 Task: Assign Issue Issue0000000447 to Sprint Sprint0000000268 in Scrum Project Project0000000090 in Jira. Assign Issue Issue0000000448 to Sprint Sprint0000000269 in Scrum Project Project0000000090 in Jira. Assign Issue Issue0000000449 to Sprint Sprint0000000269 in Scrum Project Project0000000090 in Jira. Assign Issue Issue0000000450 to Sprint Sprint0000000270 in Scrum Project Project0000000090 in Jira. Start a Sprint called Sprint0000000265 in Scrum Project Project0000000089 in Jira
Action: Mouse moved to (982, 380)
Screenshot: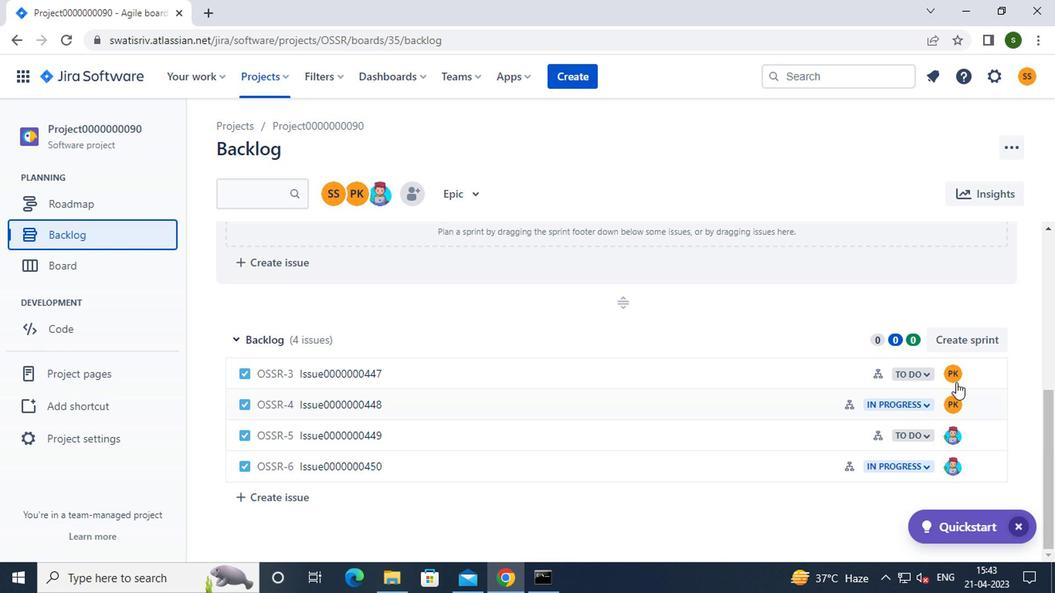 
Action: Mouse pressed left at (982, 380)
Screenshot: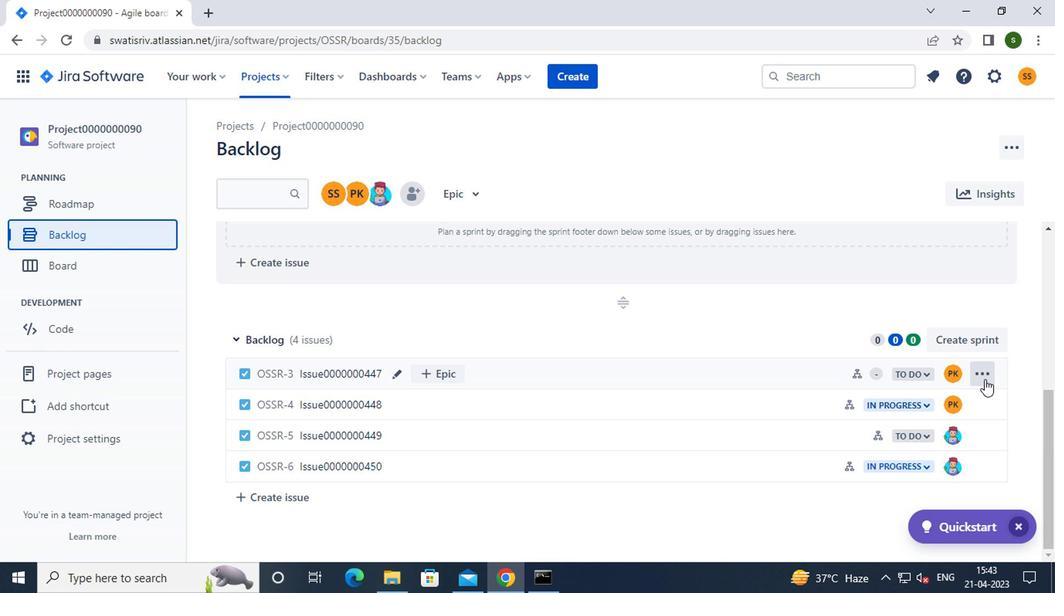 
Action: Mouse moved to (930, 268)
Screenshot: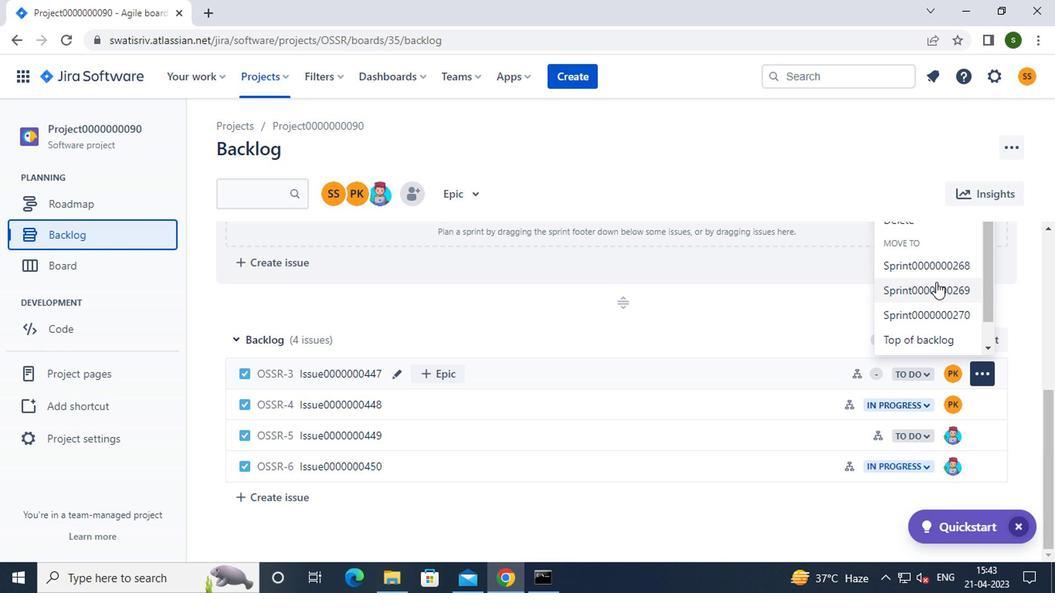 
Action: Mouse pressed left at (930, 268)
Screenshot: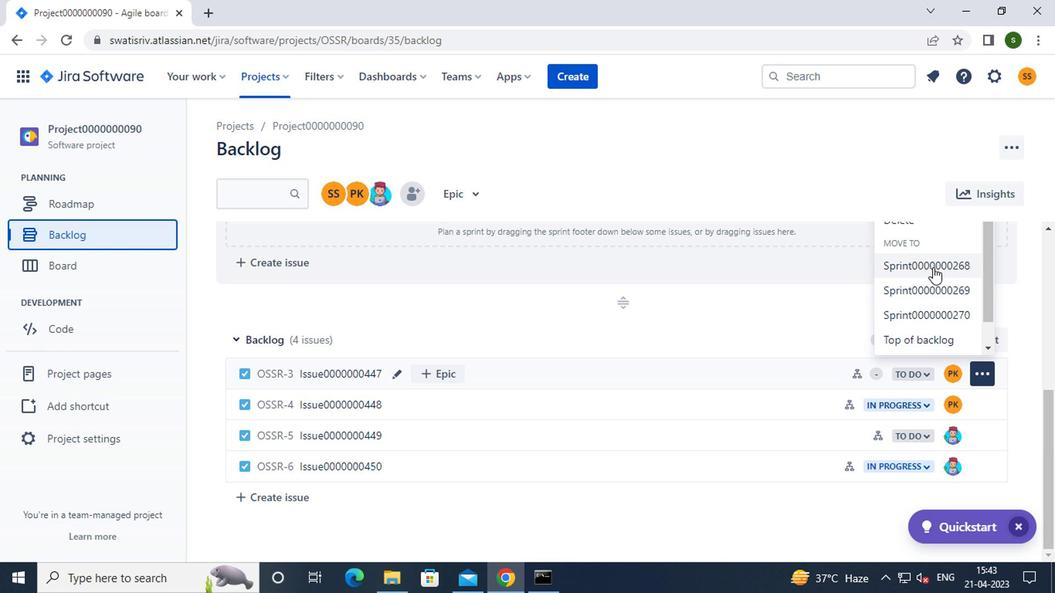 
Action: Mouse moved to (972, 405)
Screenshot: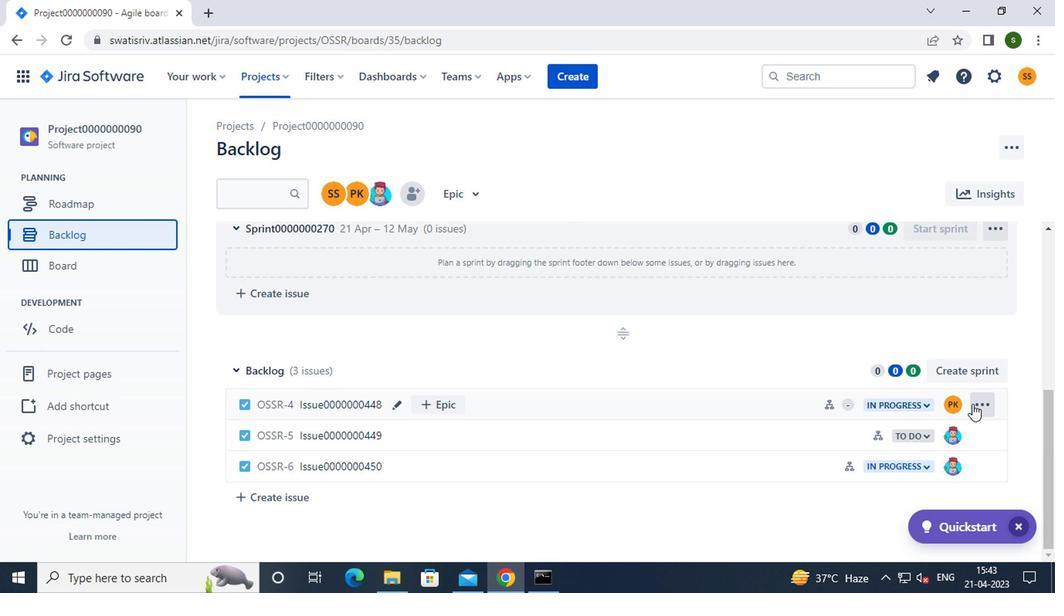 
Action: Mouse pressed left at (972, 405)
Screenshot: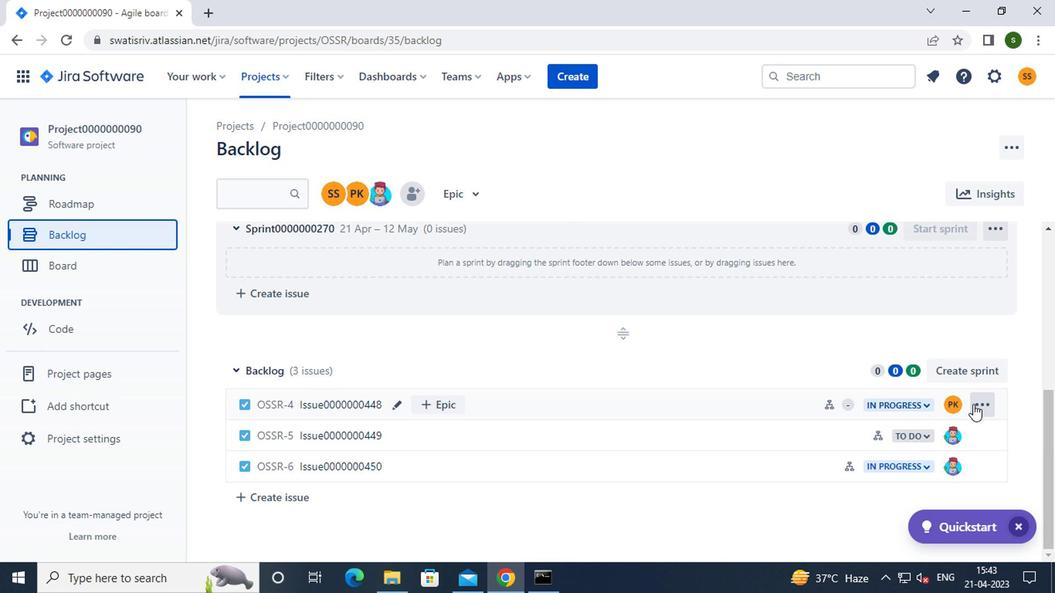 
Action: Mouse moved to (925, 316)
Screenshot: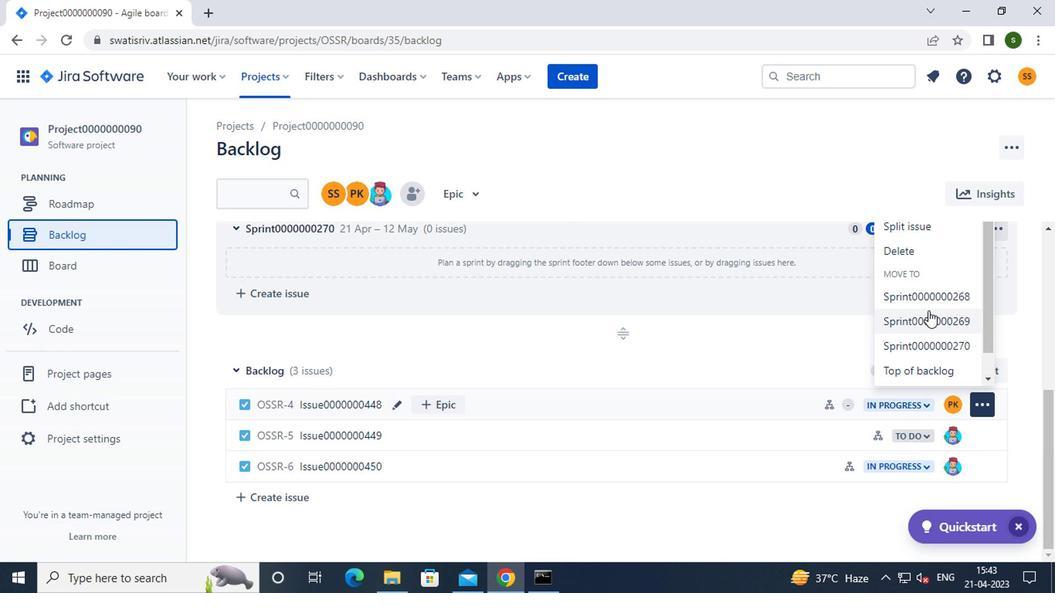 
Action: Mouse pressed left at (925, 316)
Screenshot: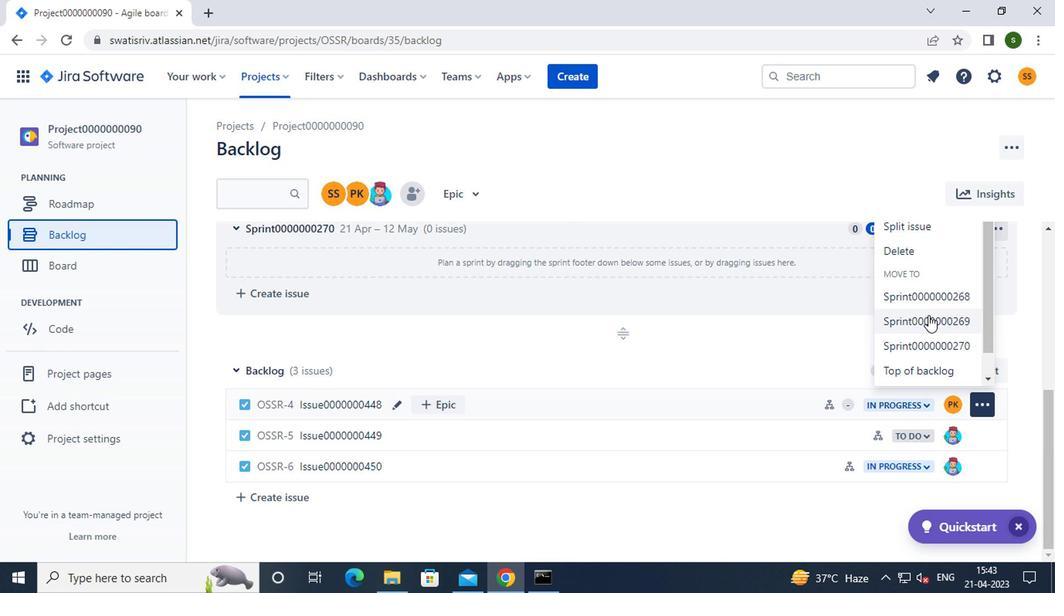 
Action: Mouse moved to (974, 436)
Screenshot: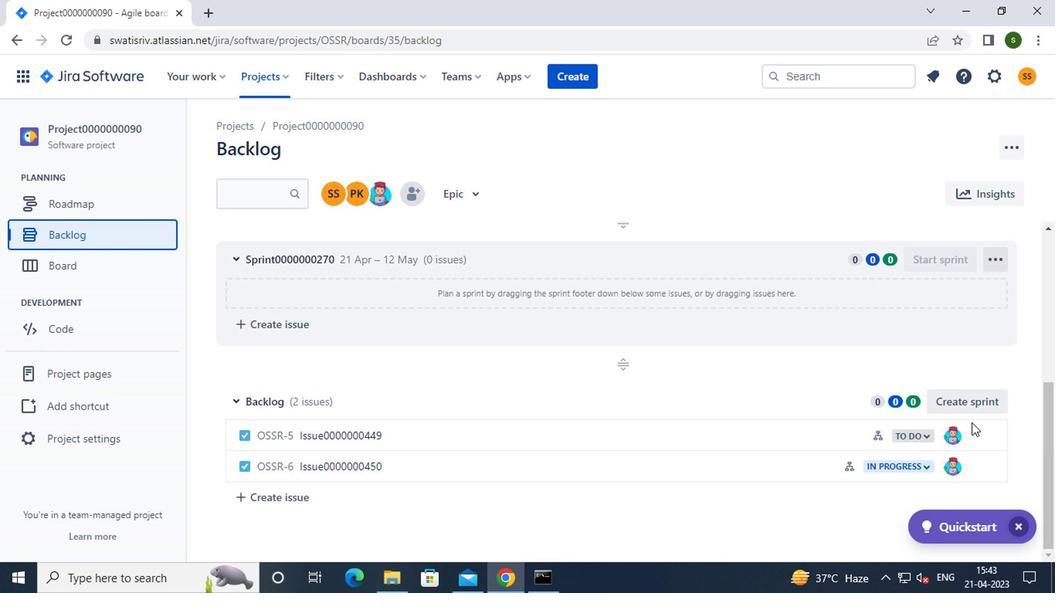 
Action: Mouse pressed left at (974, 436)
Screenshot: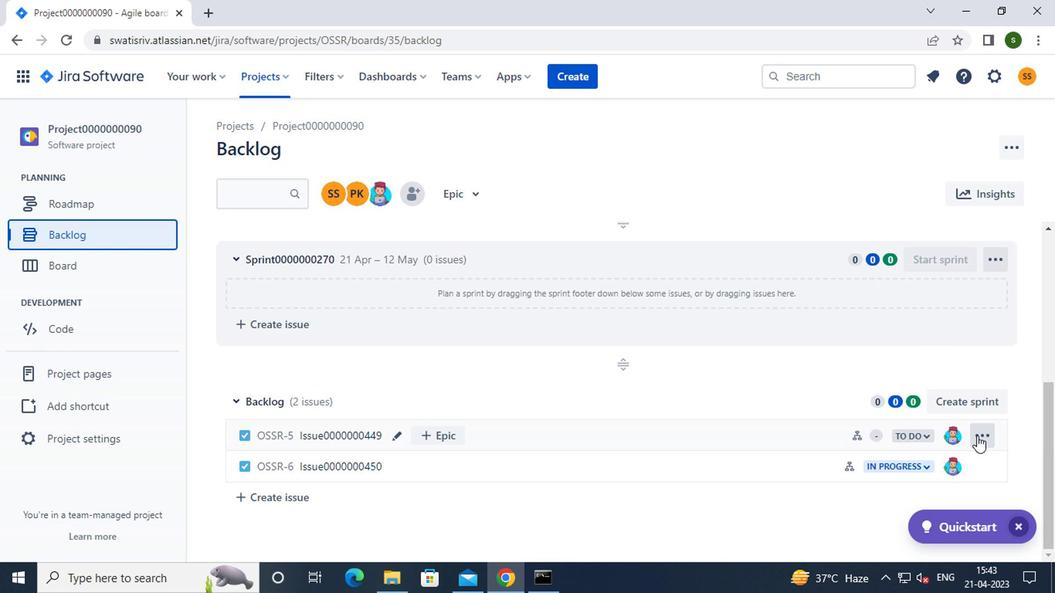 
Action: Mouse moved to (938, 355)
Screenshot: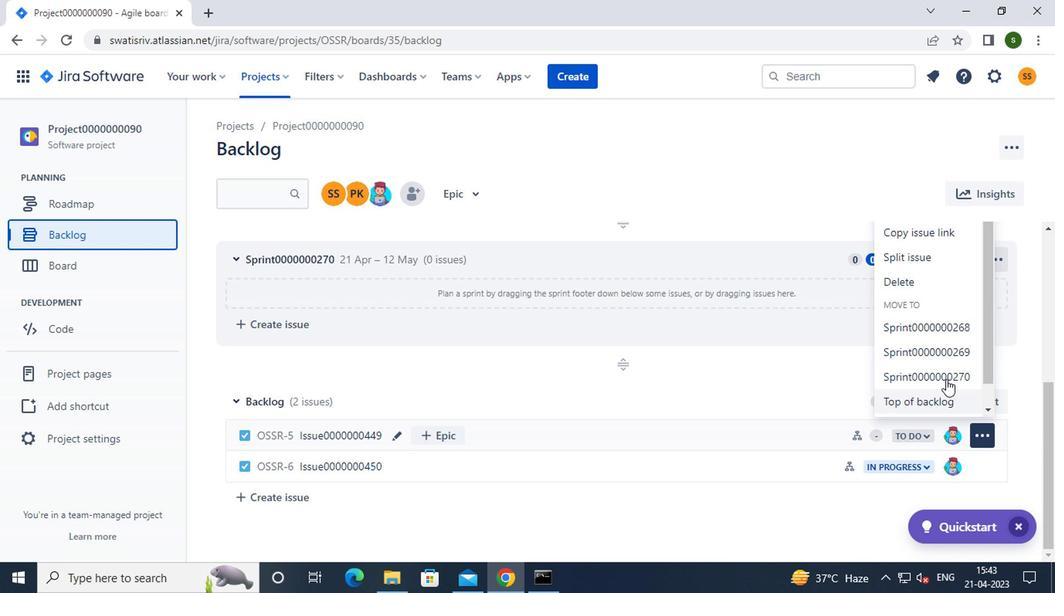 
Action: Mouse pressed left at (938, 355)
Screenshot: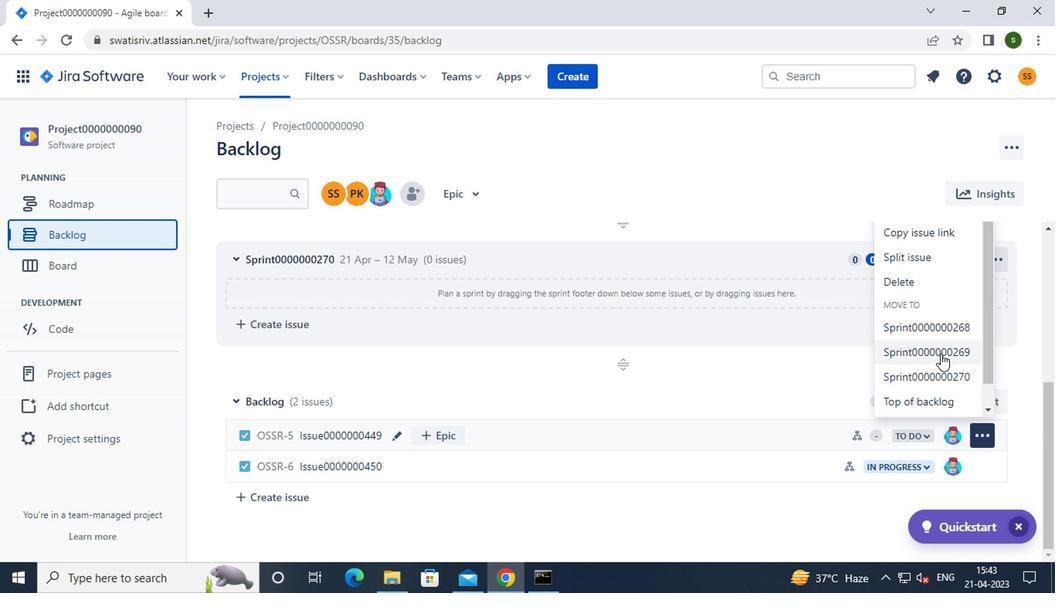 
Action: Mouse moved to (976, 462)
Screenshot: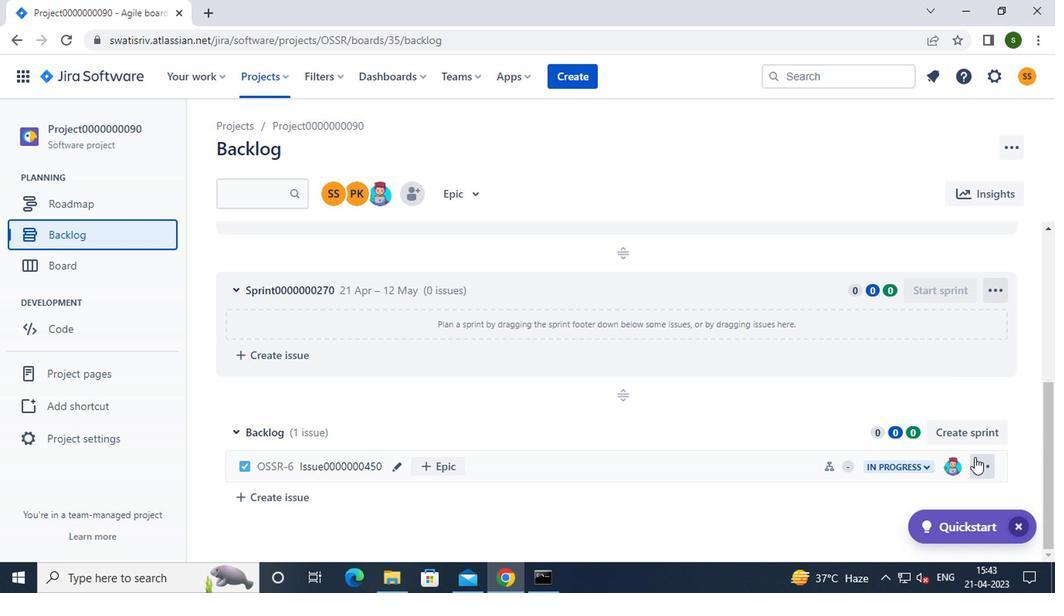 
Action: Mouse pressed left at (976, 462)
Screenshot: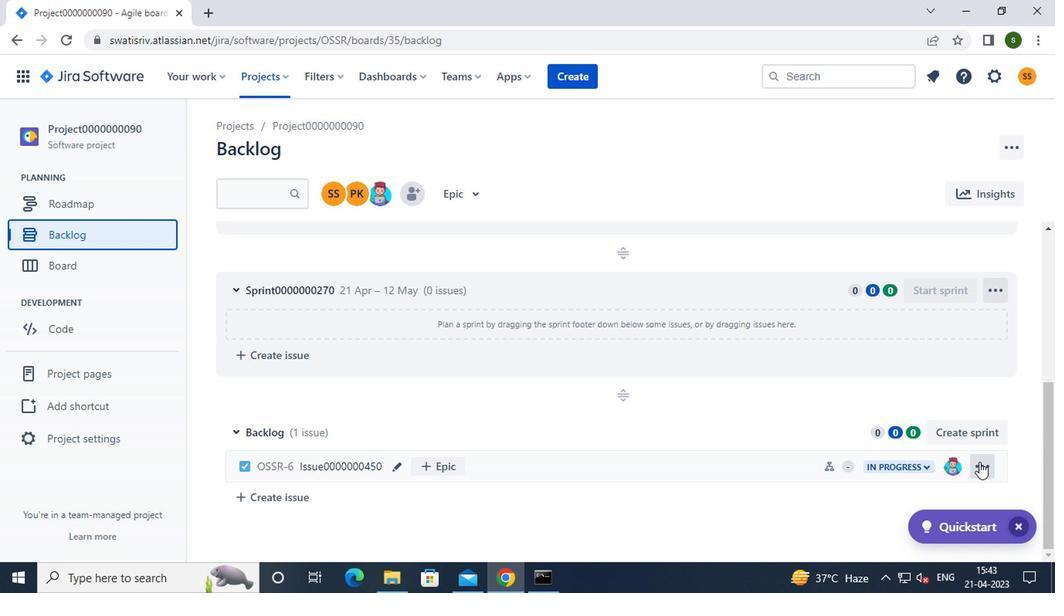 
Action: Mouse moved to (943, 401)
Screenshot: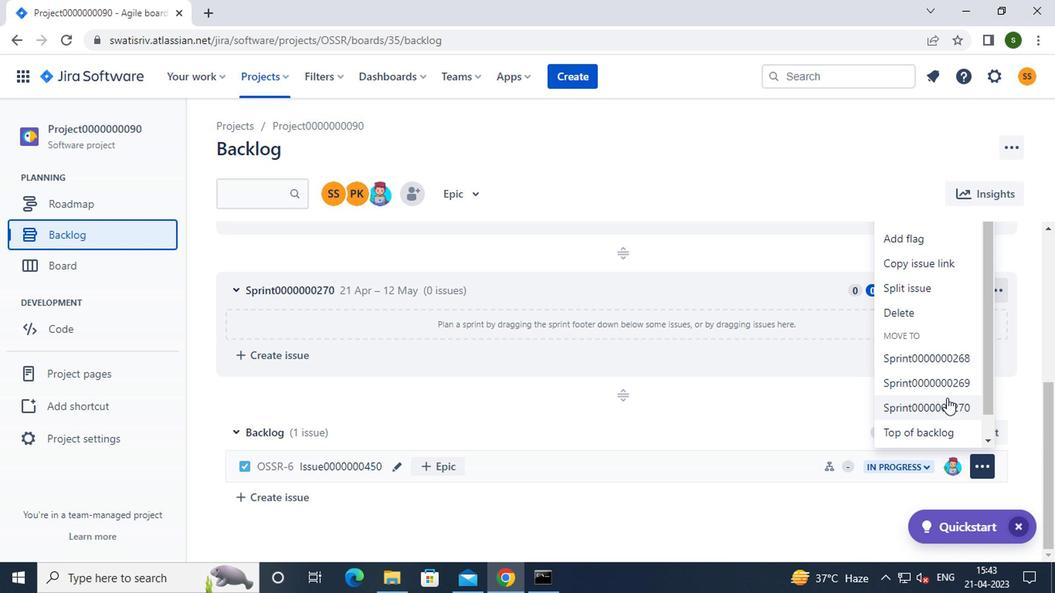
Action: Mouse pressed left at (943, 401)
Screenshot: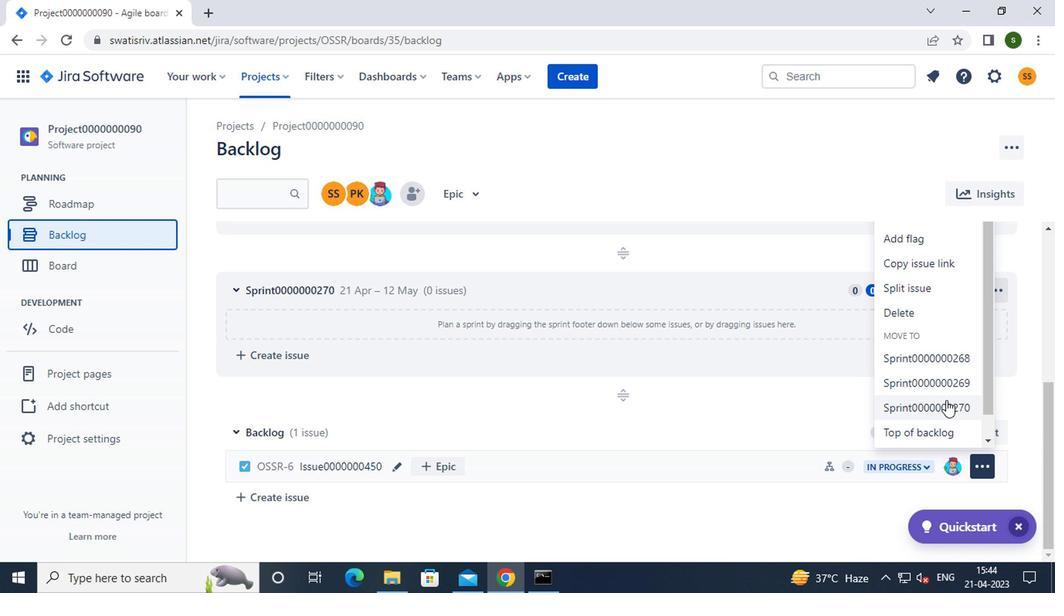 
Action: Mouse moved to (274, 74)
Screenshot: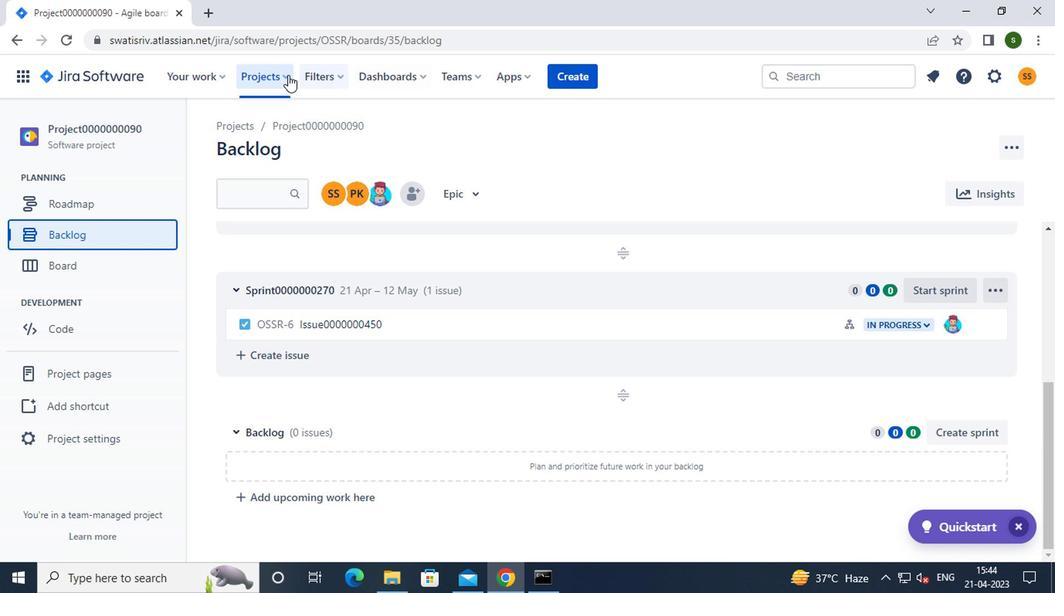 
Action: Mouse pressed left at (274, 74)
Screenshot: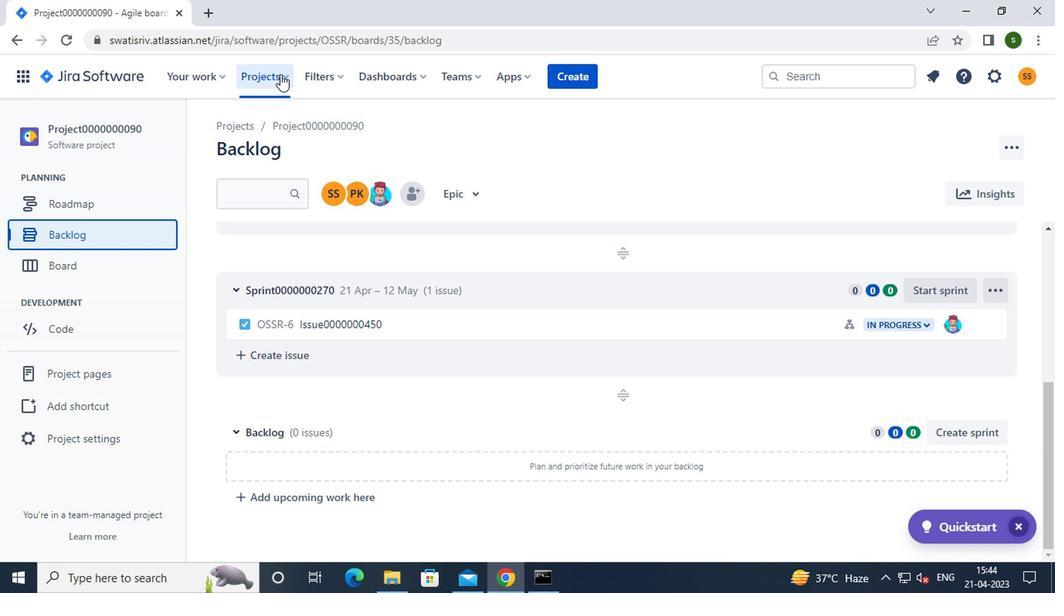 
Action: Mouse moved to (390, 186)
Screenshot: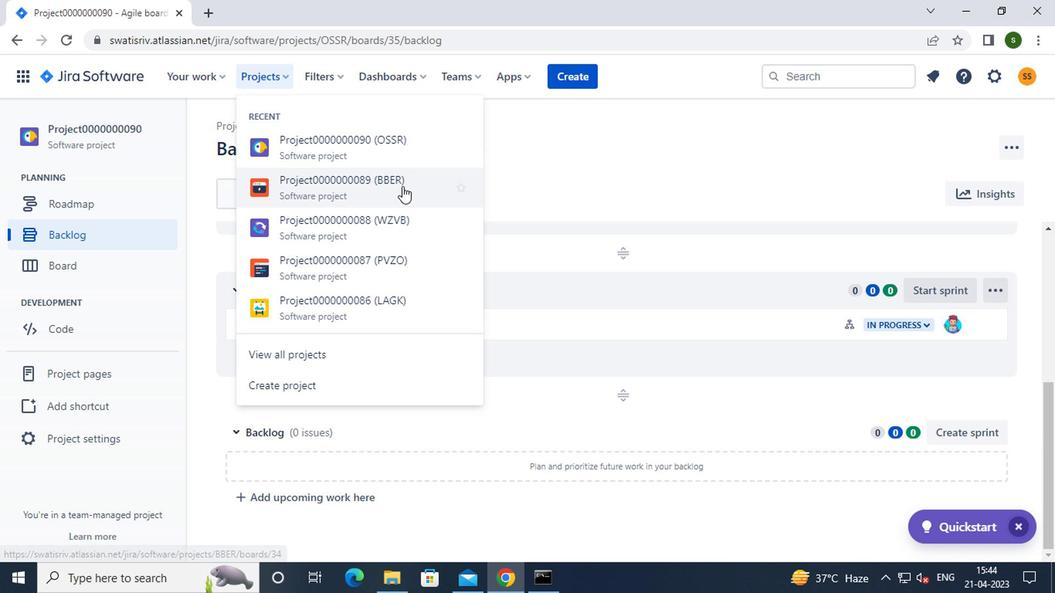 
Action: Mouse pressed left at (390, 186)
Screenshot: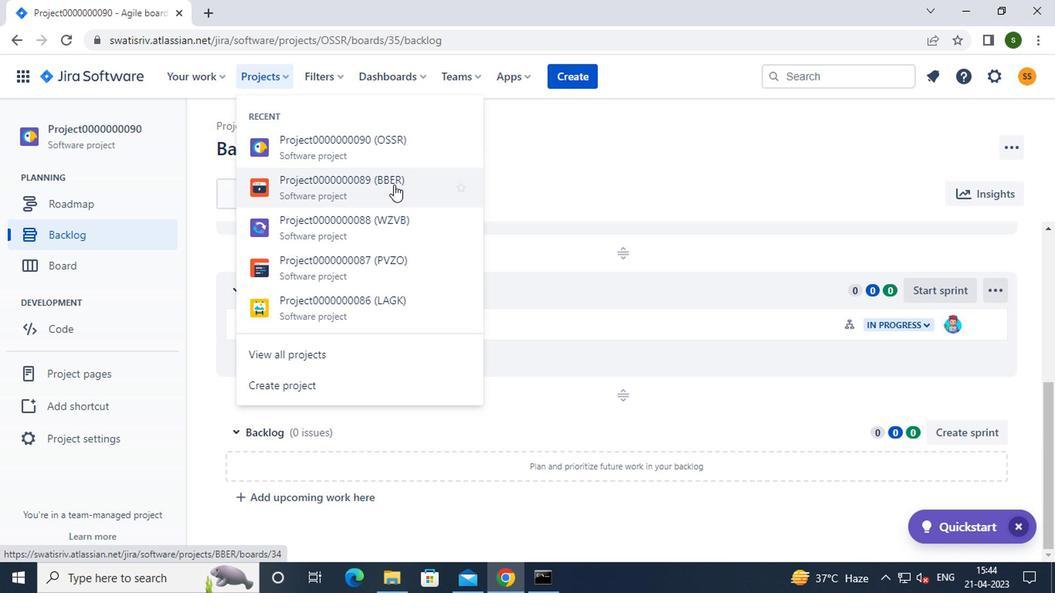 
Action: Mouse moved to (531, 274)
Screenshot: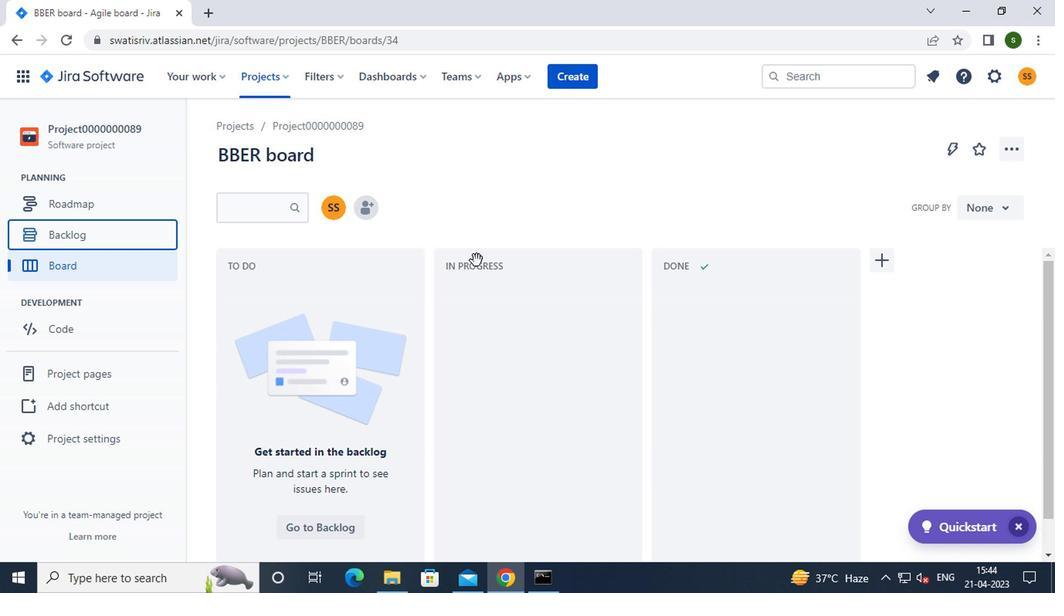 
Action: Mouse scrolled (531, 274) with delta (0, 0)
Screenshot: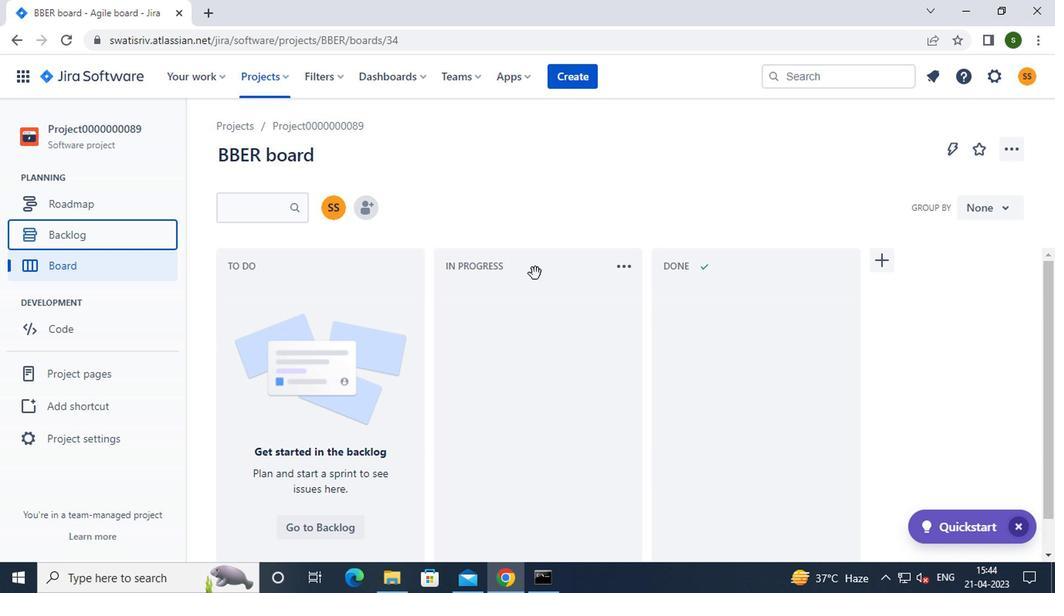 
Action: Mouse scrolled (531, 274) with delta (0, 0)
Screenshot: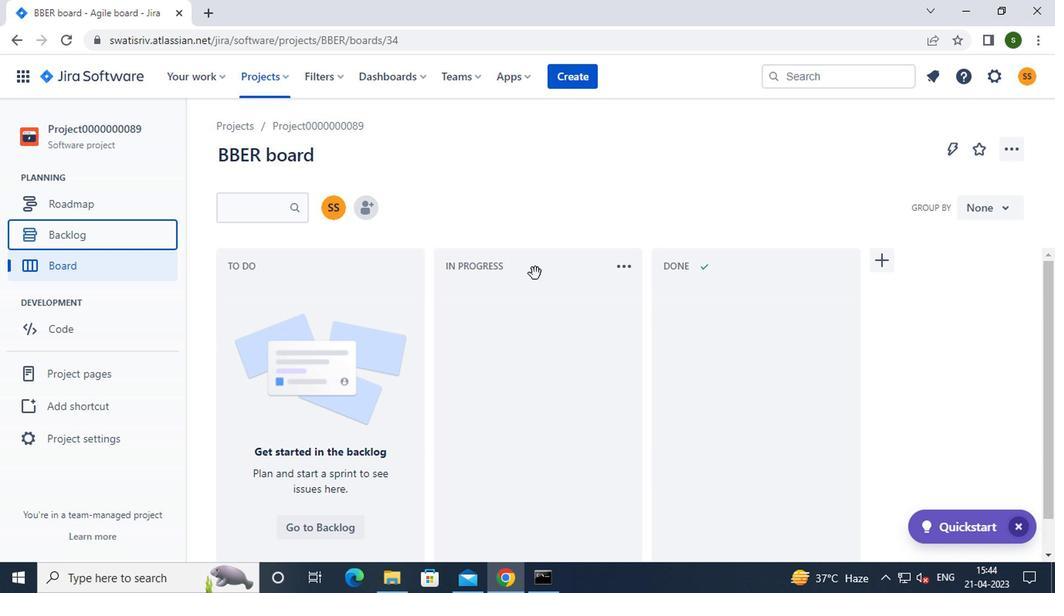 
Action: Mouse scrolled (531, 274) with delta (0, 0)
Screenshot: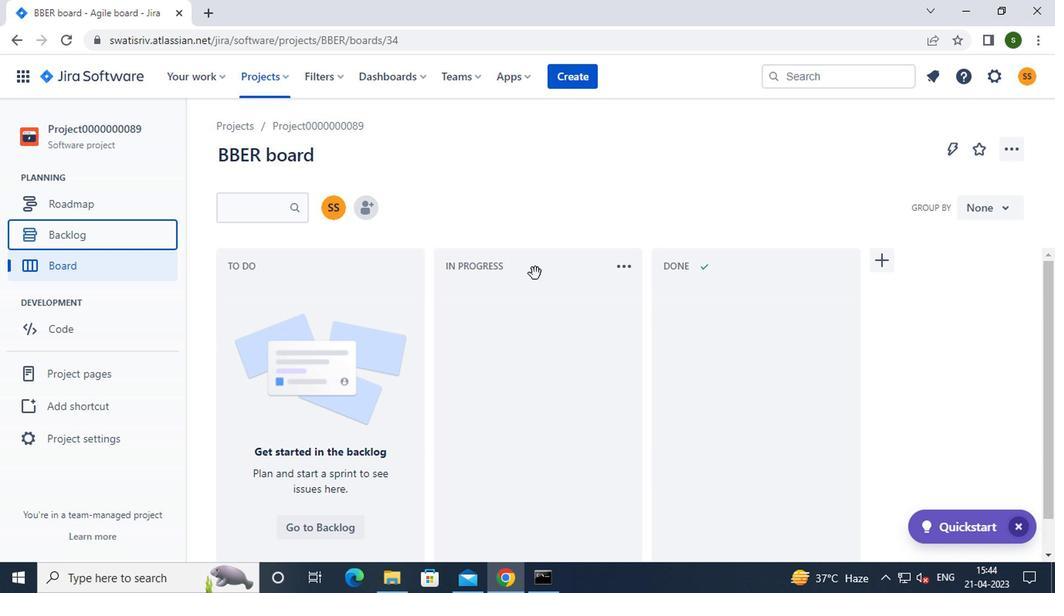 
Action: Mouse moved to (120, 238)
Screenshot: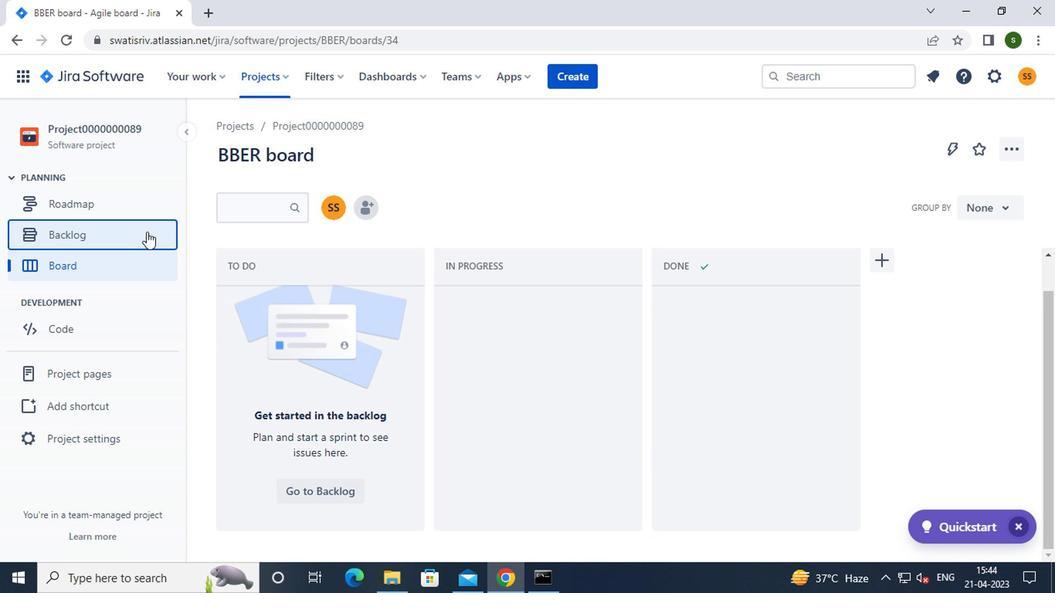 
Action: Mouse pressed left at (120, 238)
Screenshot: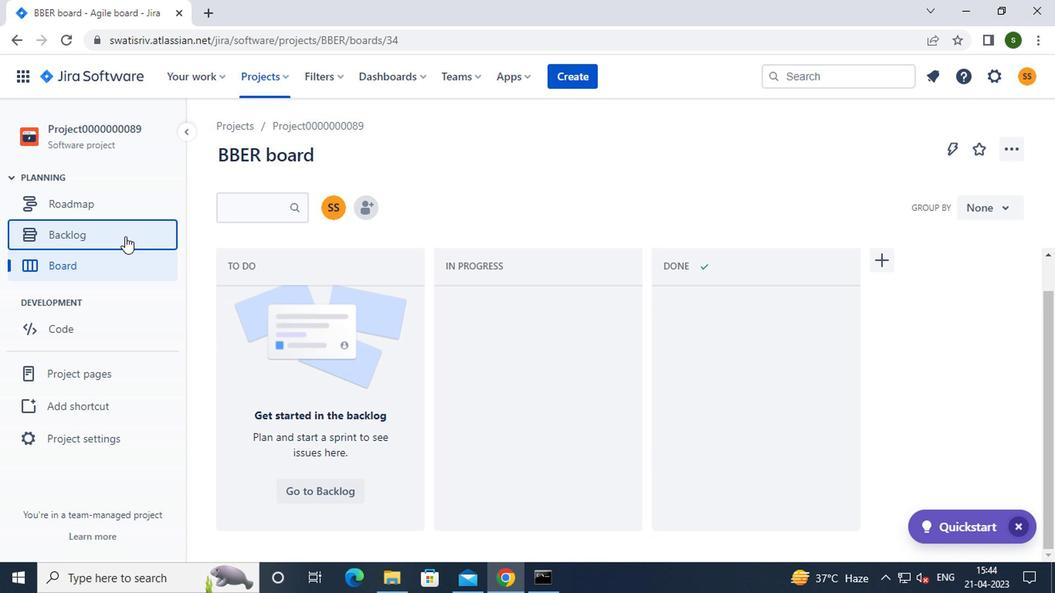 
Action: Mouse moved to (918, 241)
Screenshot: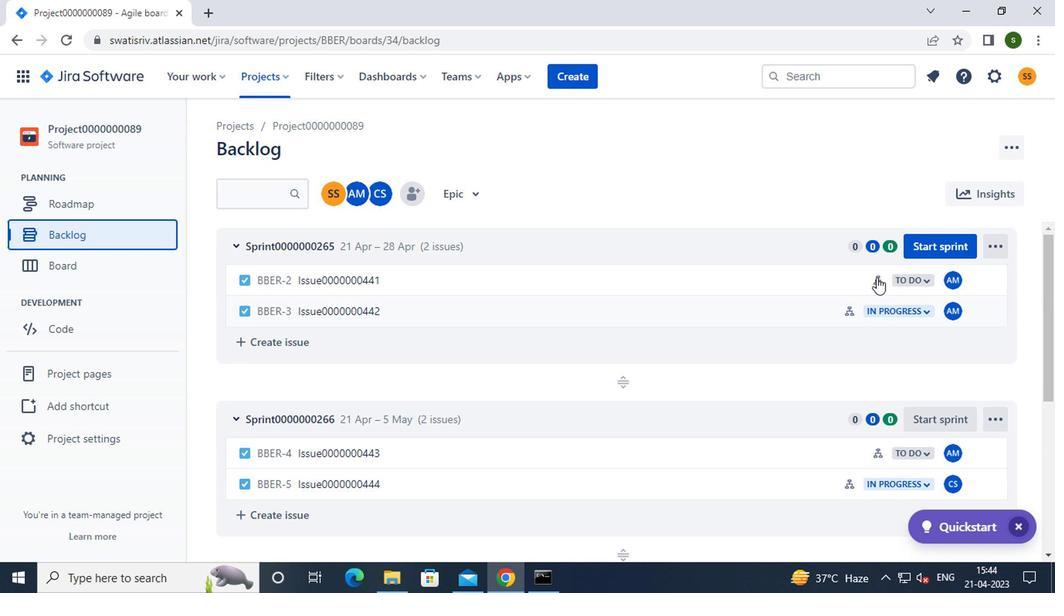 
Action: Mouse pressed left at (918, 241)
Screenshot: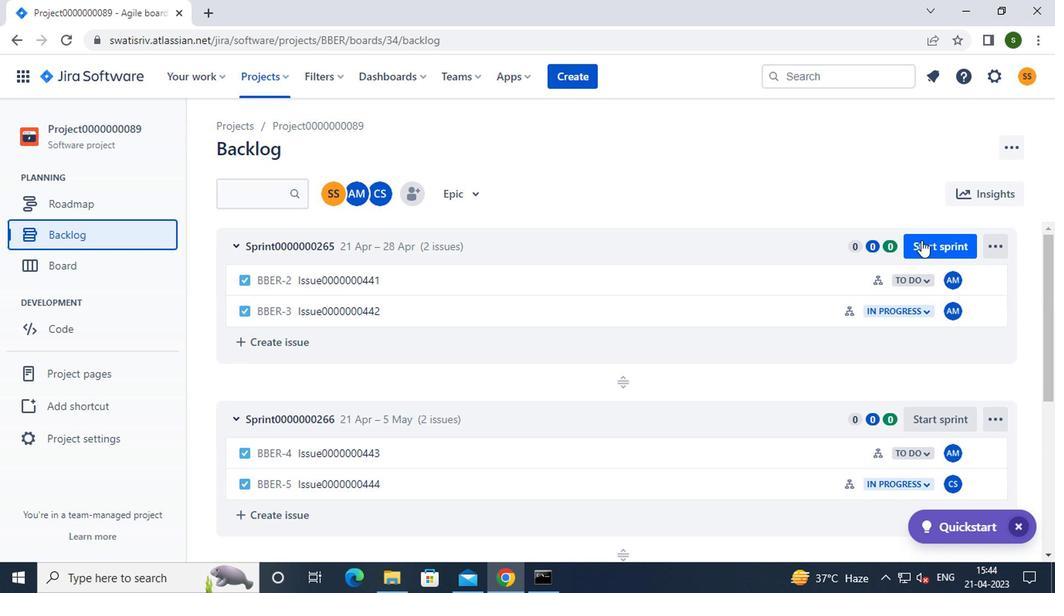 
Action: Mouse moved to (514, 306)
Screenshot: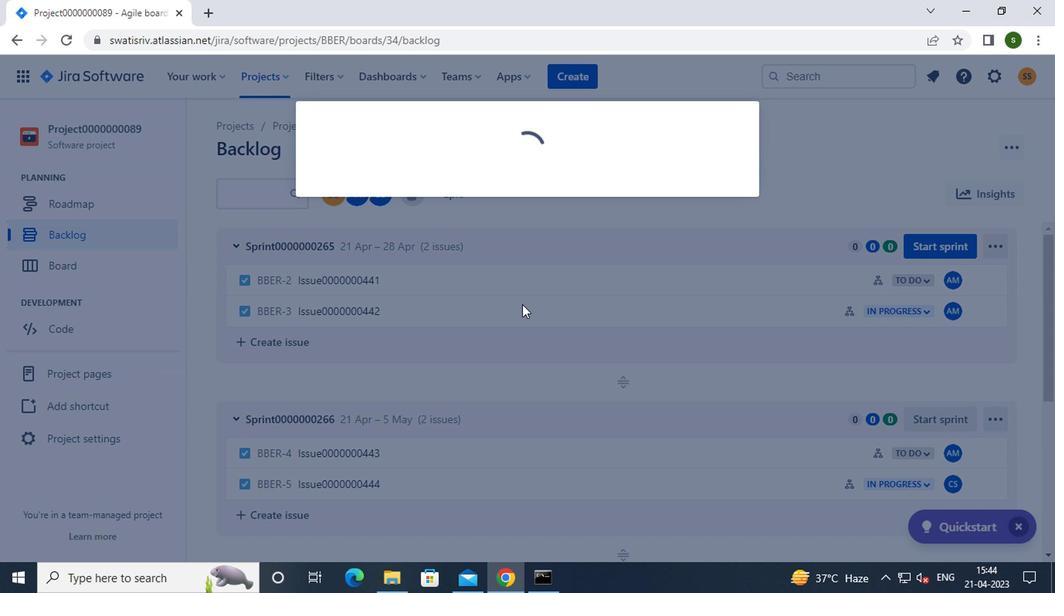 
Action: Mouse scrolled (514, 305) with delta (0, -1)
Screenshot: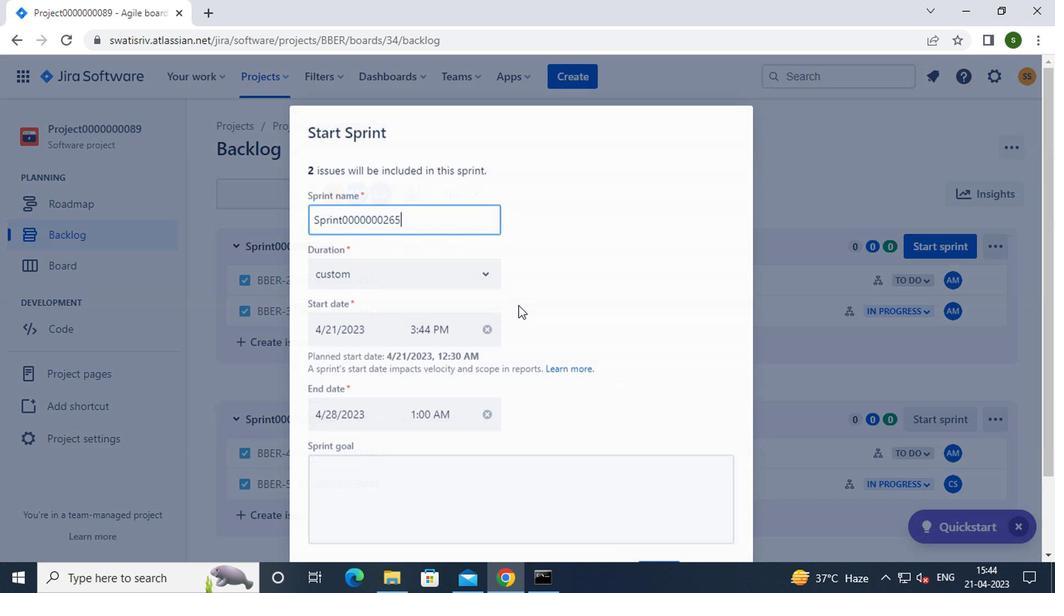 
Action: Mouse scrolled (514, 305) with delta (0, -1)
Screenshot: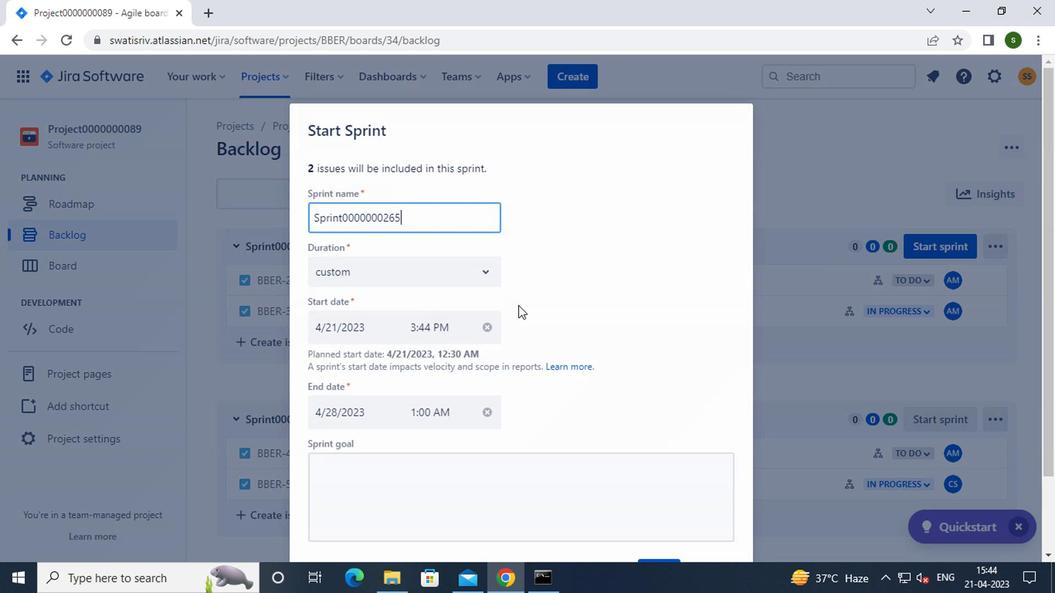 
Action: Mouse scrolled (514, 305) with delta (0, -1)
Screenshot: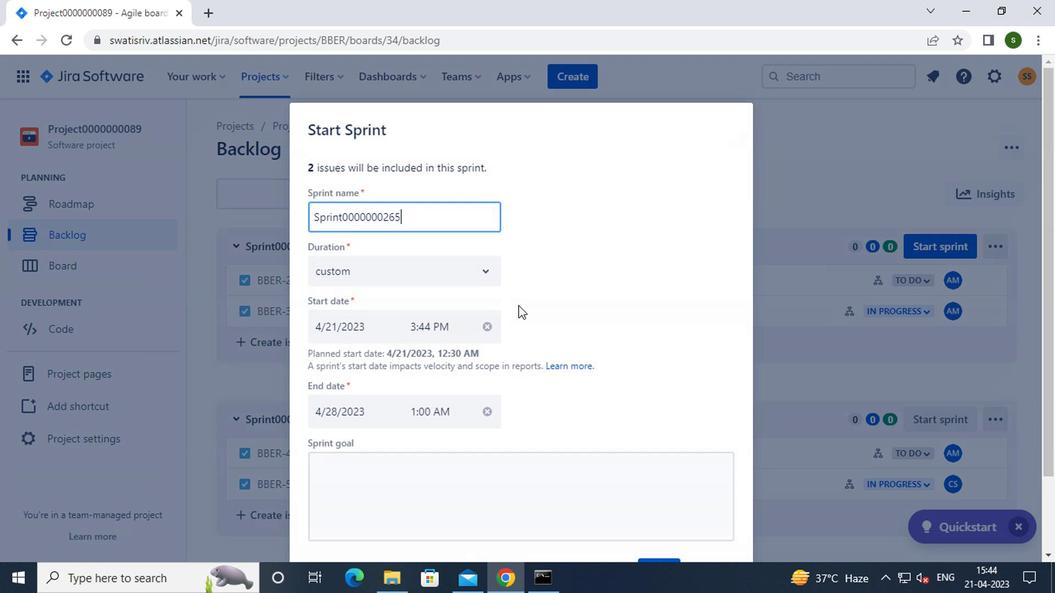 
Action: Mouse scrolled (514, 305) with delta (0, -1)
Screenshot: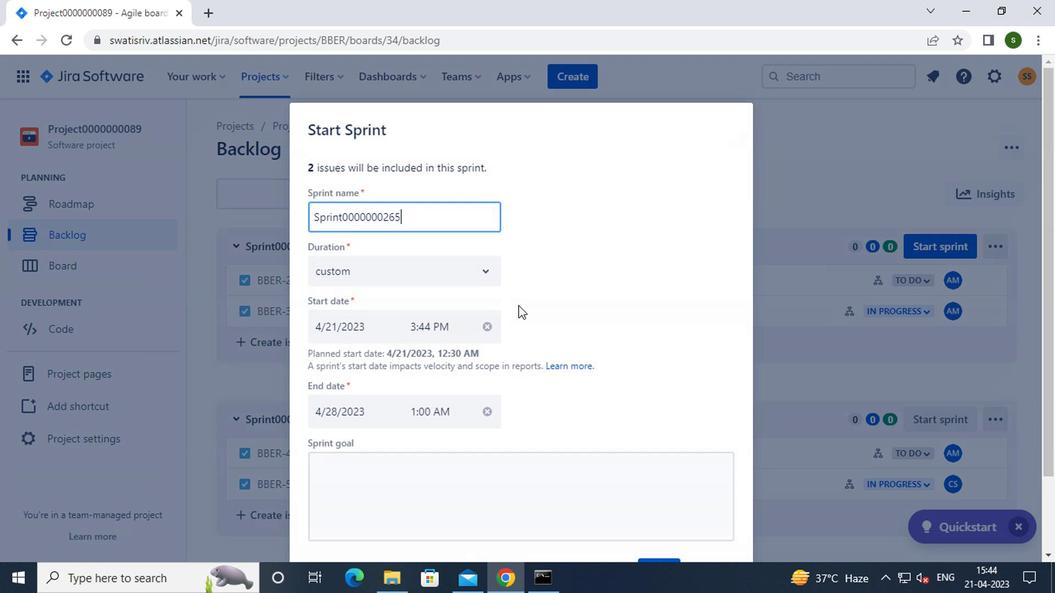 
Action: Mouse moved to (659, 478)
Screenshot: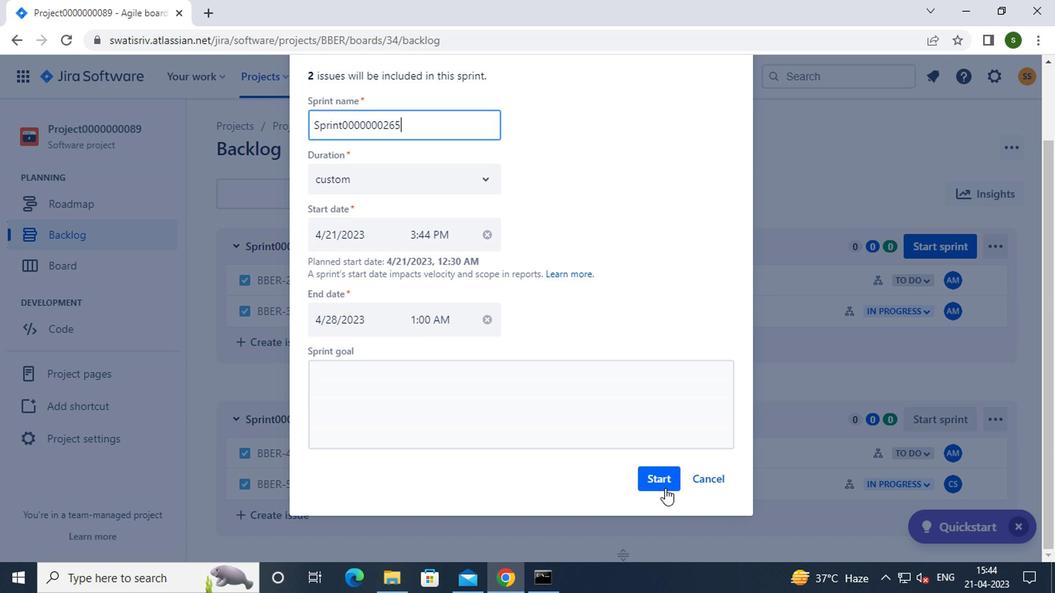 
Action: Mouse pressed left at (659, 478)
Screenshot: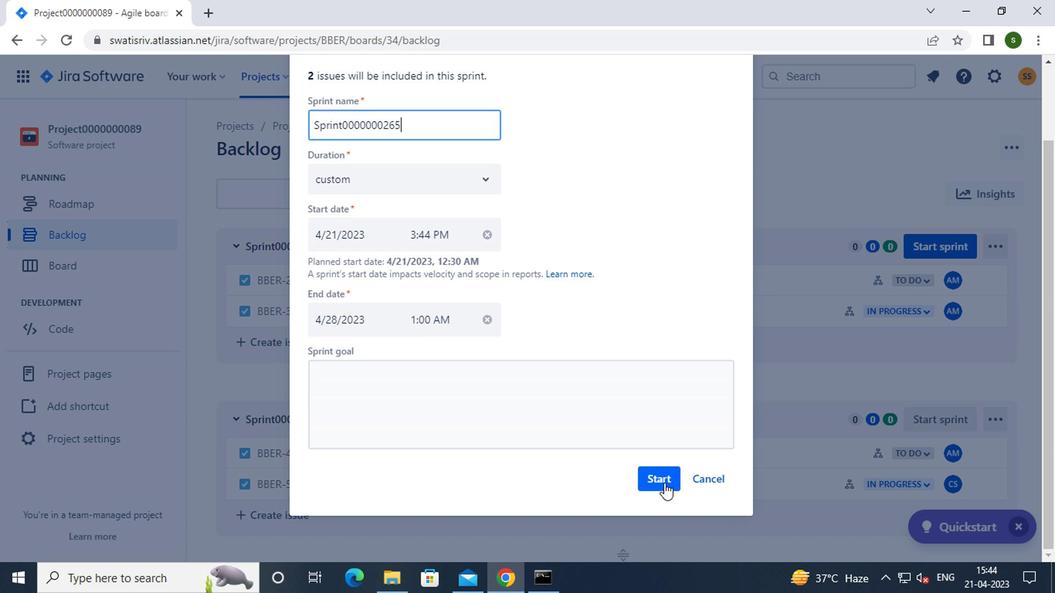
Action: Mouse moved to (686, 201)
Screenshot: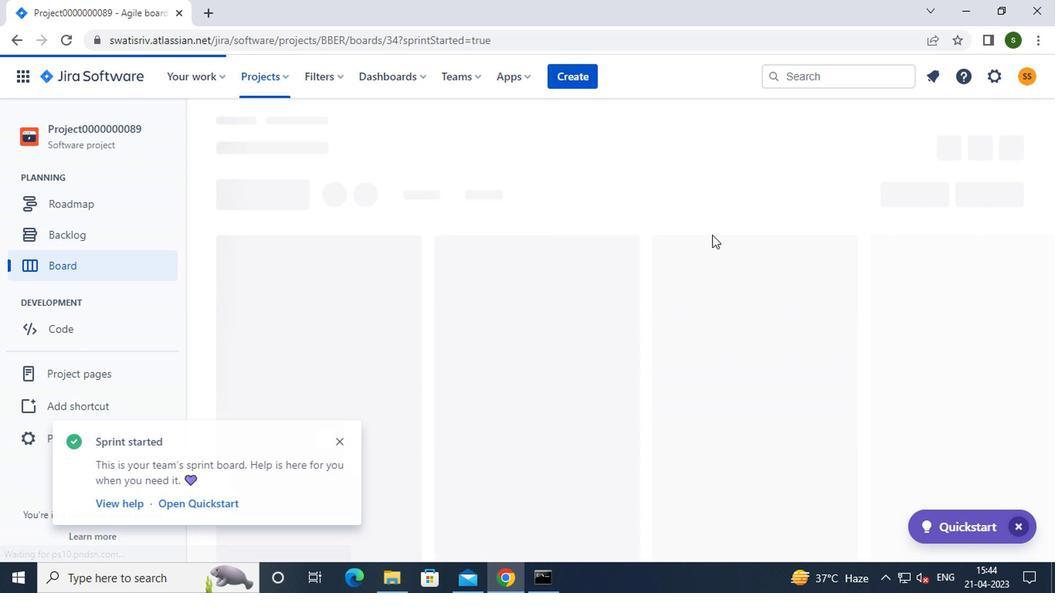 
